 Task: Add Boiron SinusCalm to the cart.
Action: Mouse moved to (265, 123)
Screenshot: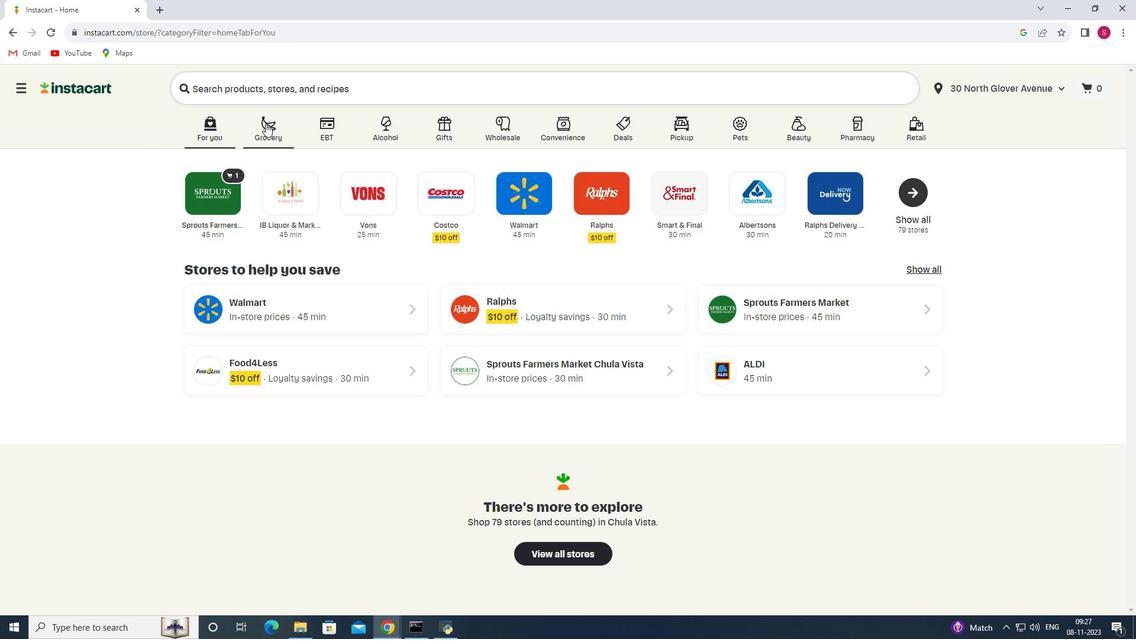
Action: Mouse pressed left at (265, 123)
Screenshot: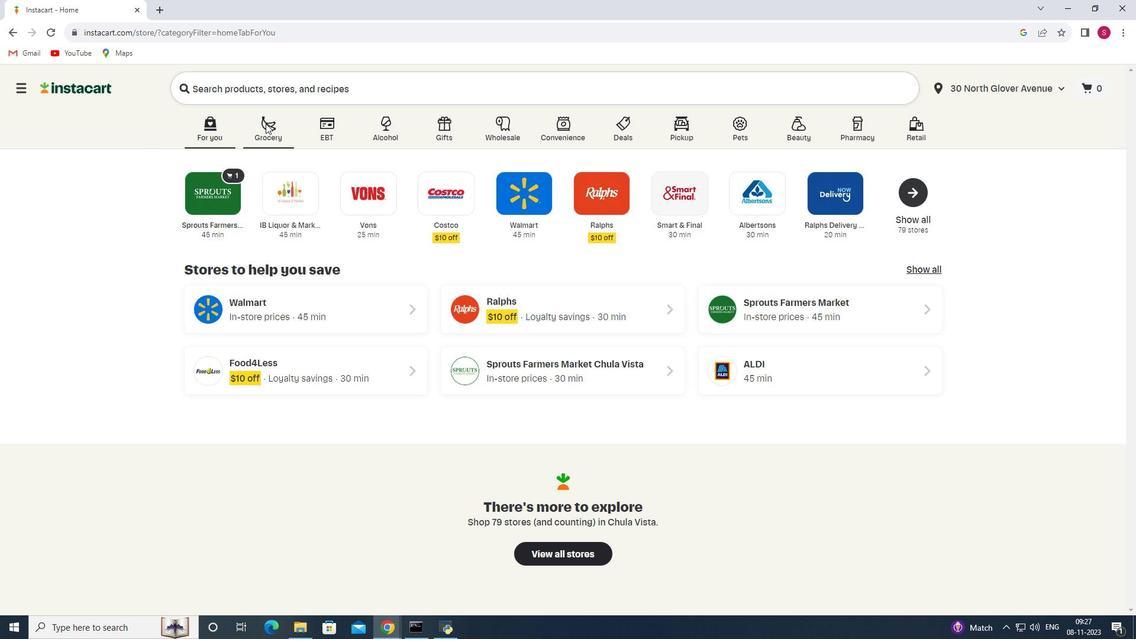 
Action: Mouse moved to (237, 339)
Screenshot: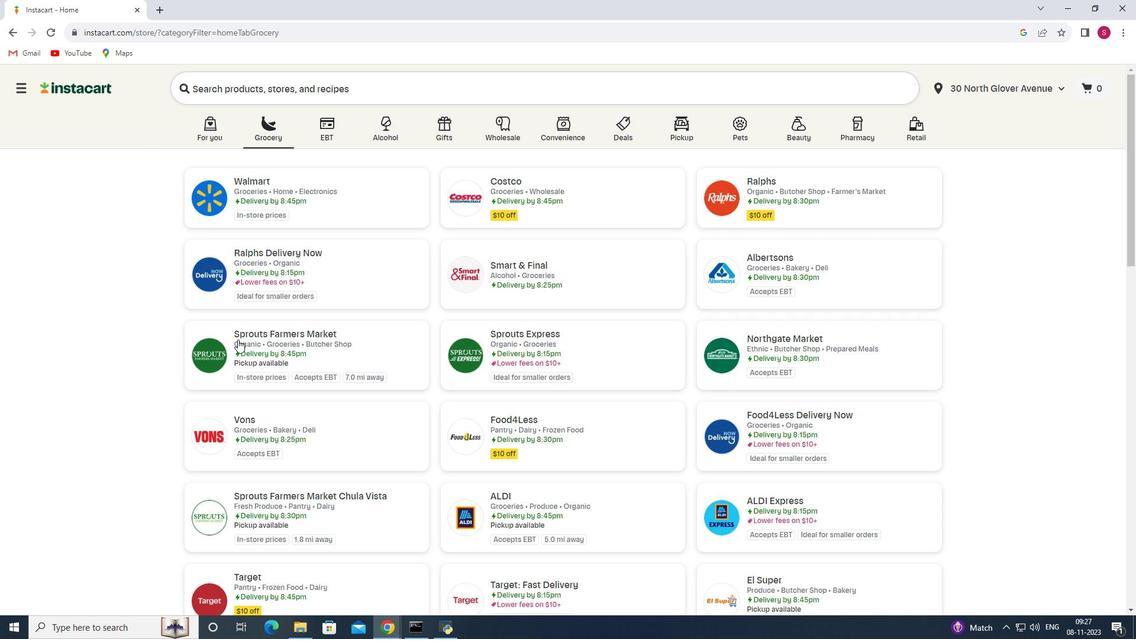 
Action: Mouse pressed left at (237, 339)
Screenshot: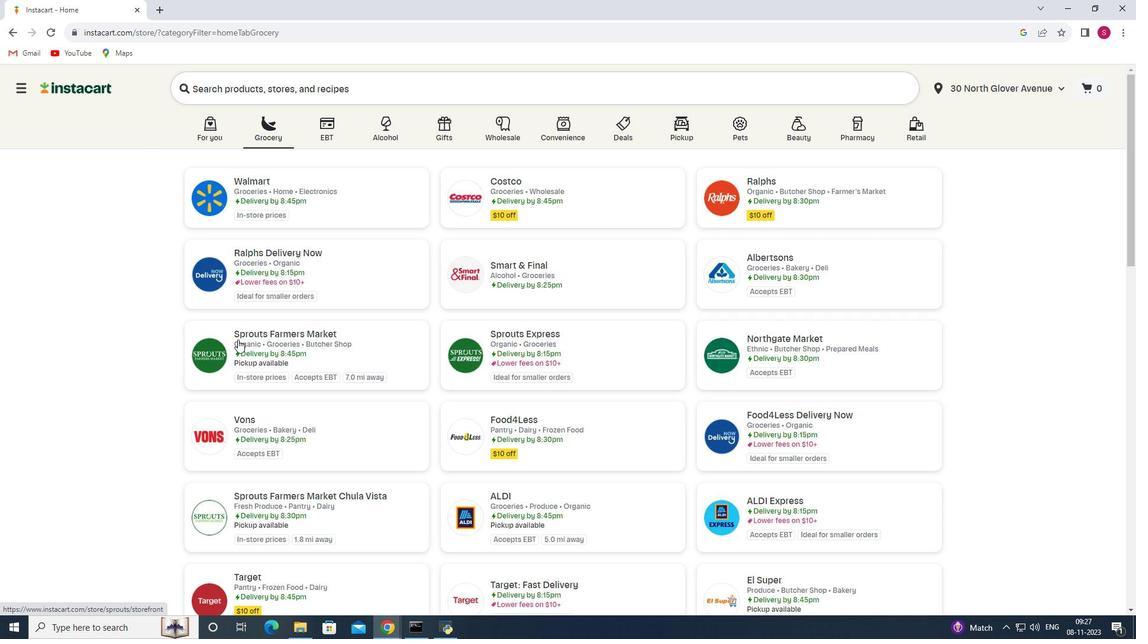 
Action: Mouse moved to (78, 361)
Screenshot: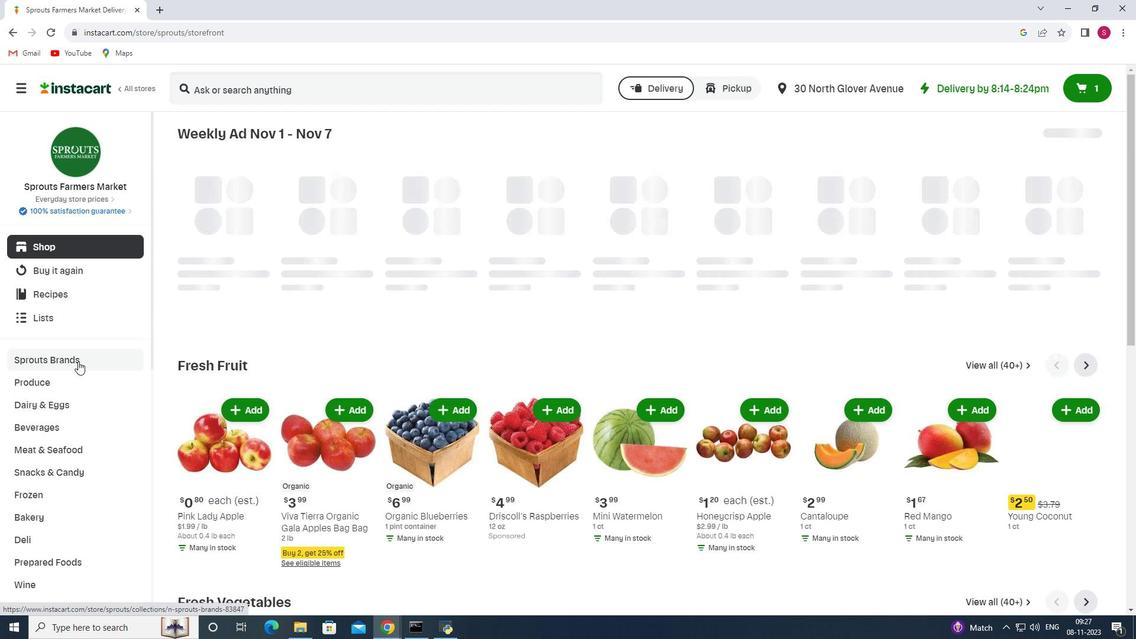 
Action: Mouse scrolled (78, 361) with delta (0, 0)
Screenshot: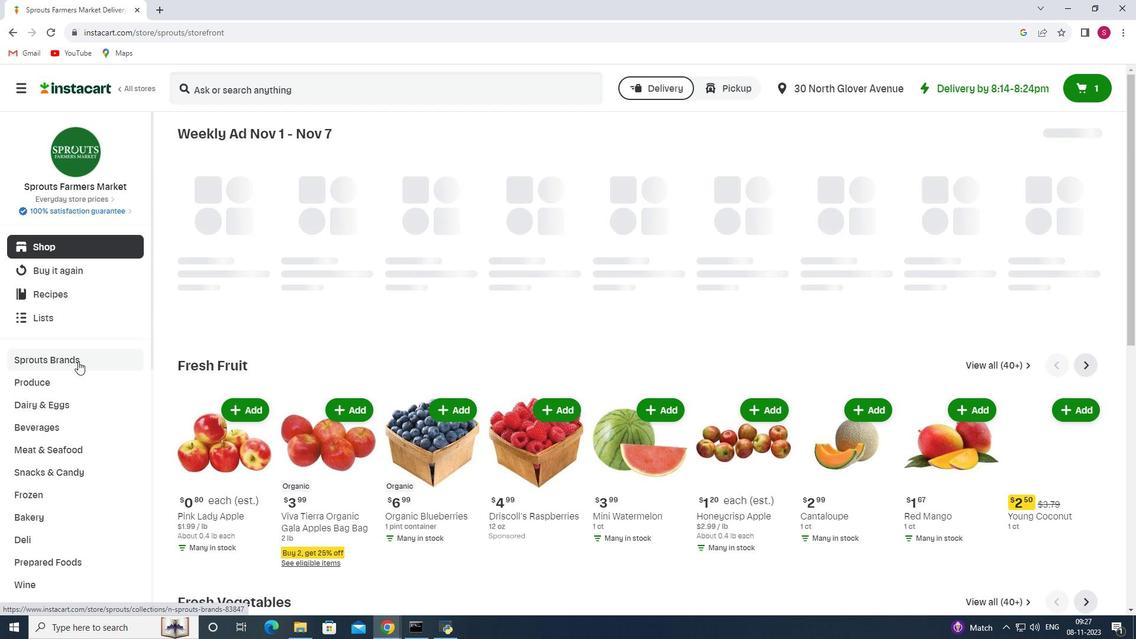 
Action: Mouse scrolled (78, 361) with delta (0, 0)
Screenshot: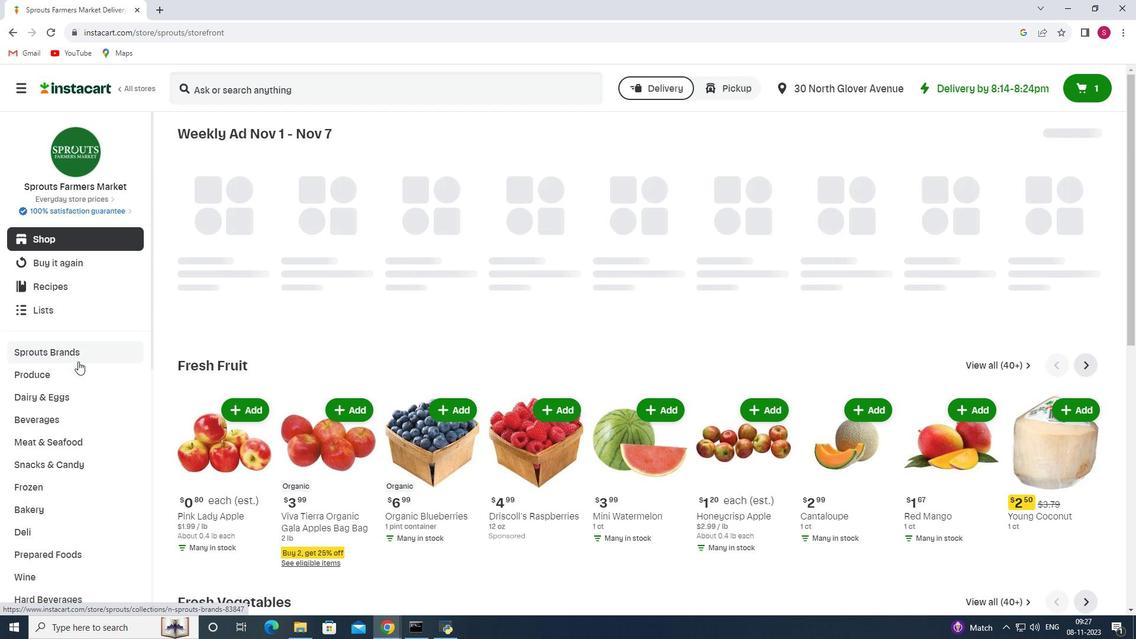 
Action: Mouse scrolled (78, 361) with delta (0, 0)
Screenshot: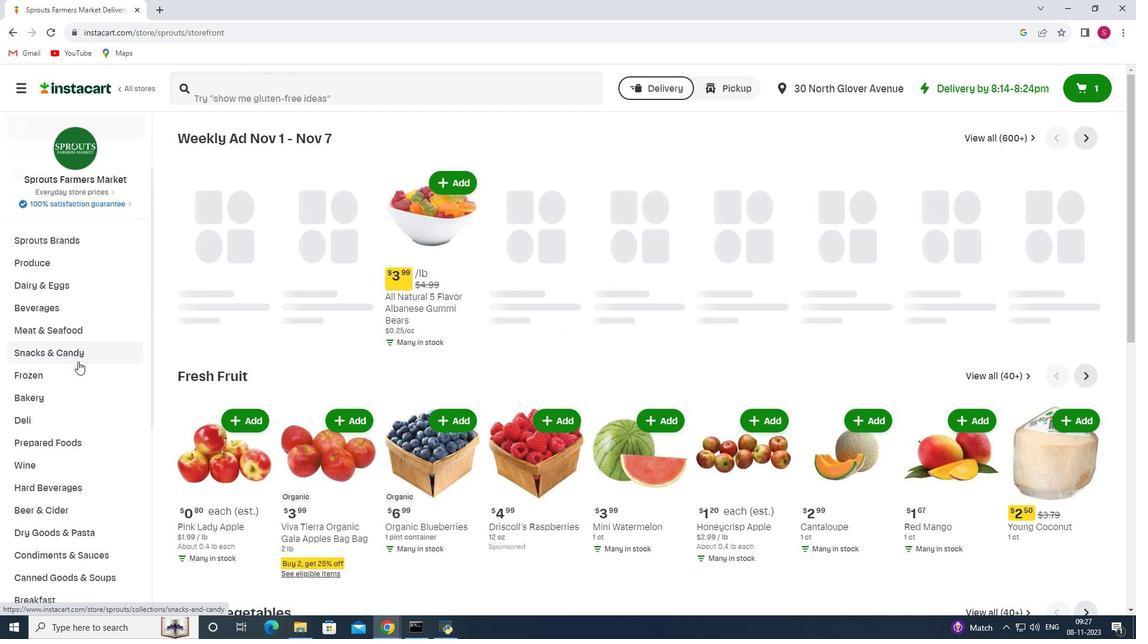 
Action: Mouse scrolled (78, 361) with delta (0, 0)
Screenshot: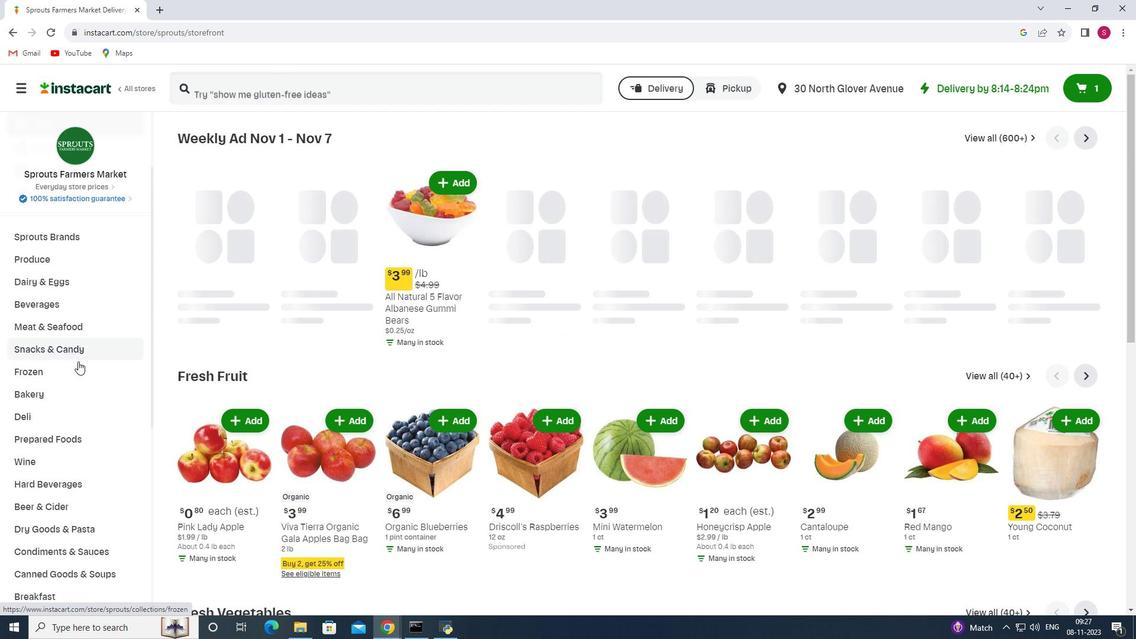 
Action: Mouse moved to (69, 380)
Screenshot: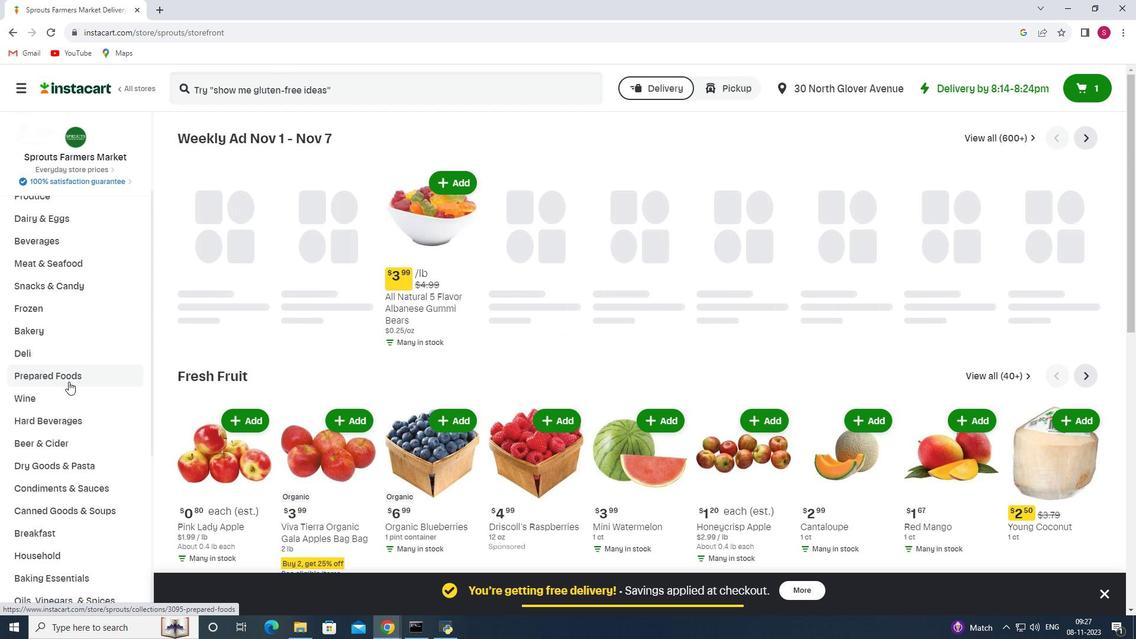 
Action: Mouse scrolled (69, 380) with delta (0, 0)
Screenshot: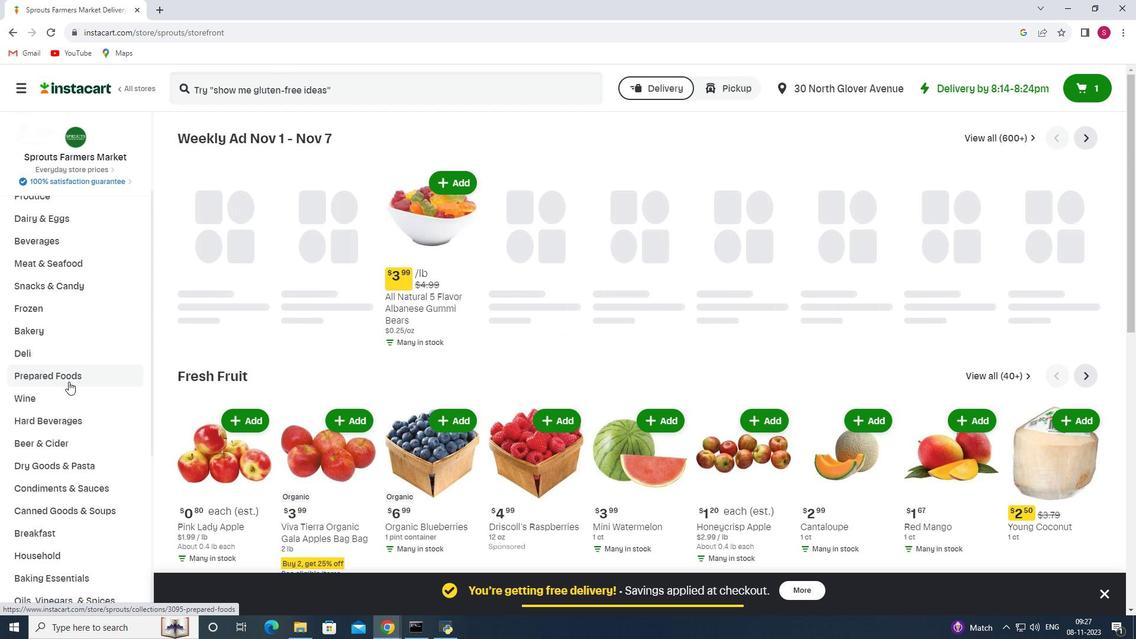 
Action: Mouse moved to (68, 381)
Screenshot: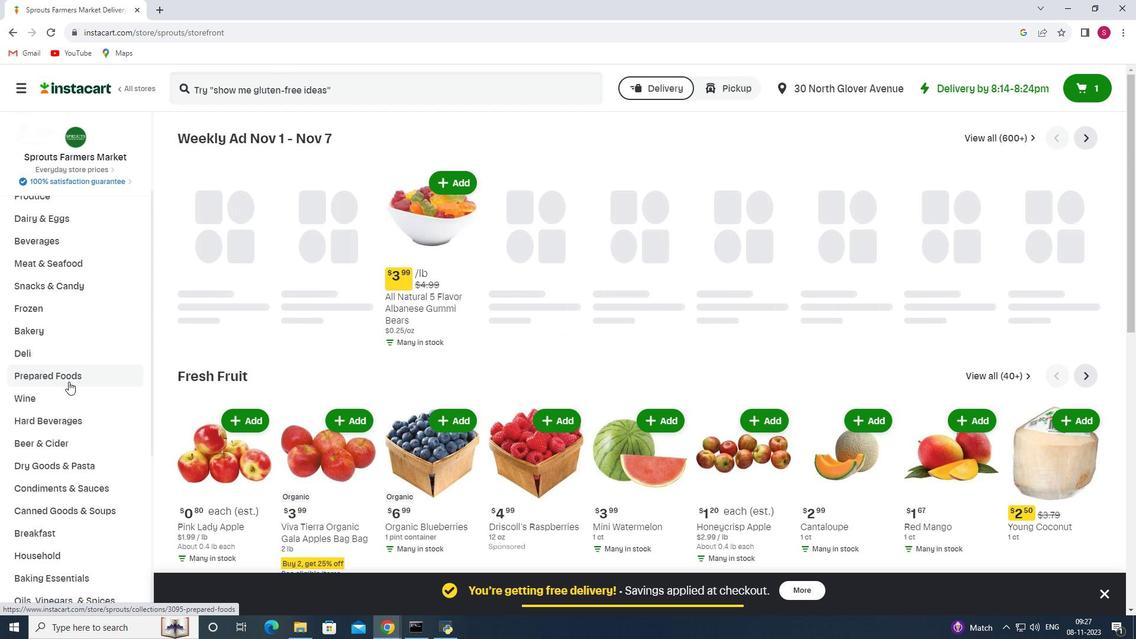 
Action: Mouse scrolled (68, 381) with delta (0, 0)
Screenshot: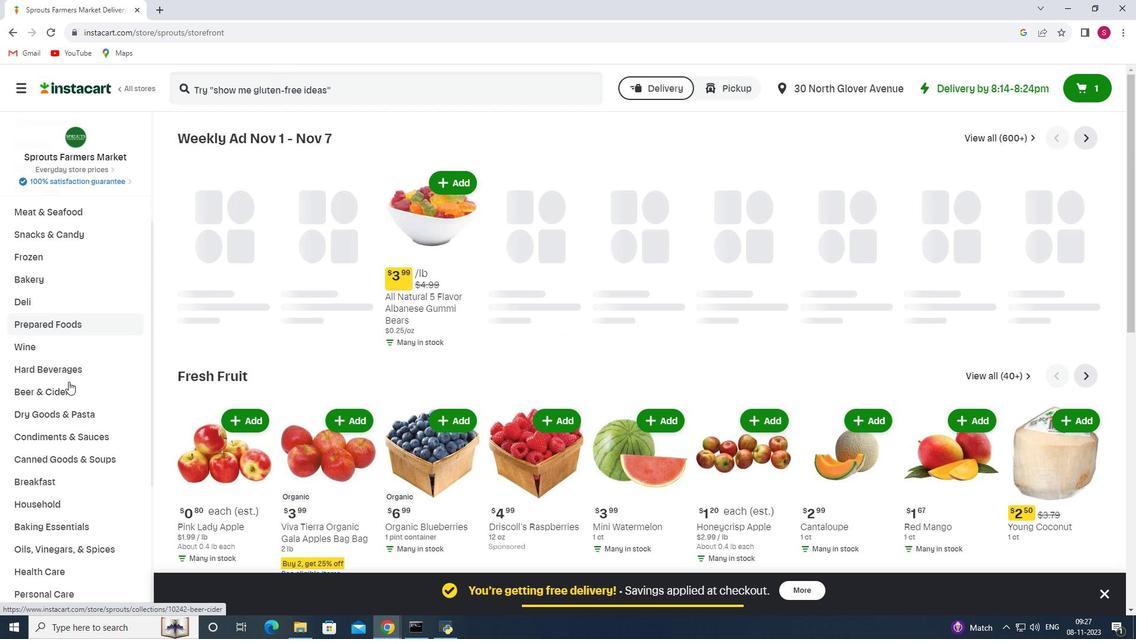 
Action: Mouse moved to (63, 398)
Screenshot: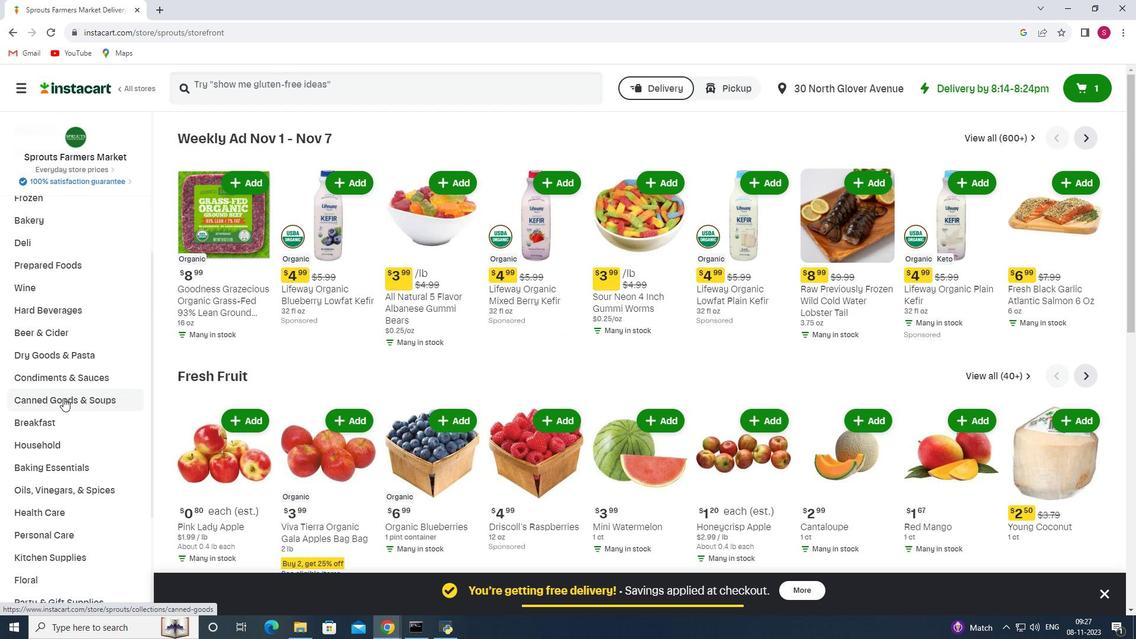 
Action: Mouse scrolled (63, 397) with delta (0, 0)
Screenshot: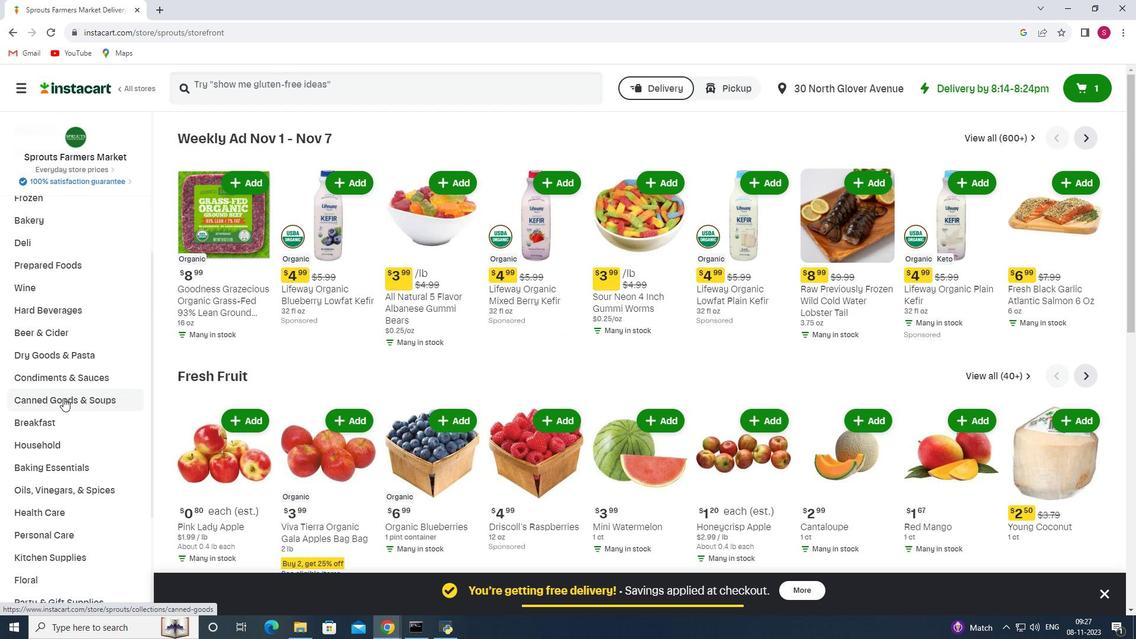 
Action: Mouse scrolled (63, 397) with delta (0, 0)
Screenshot: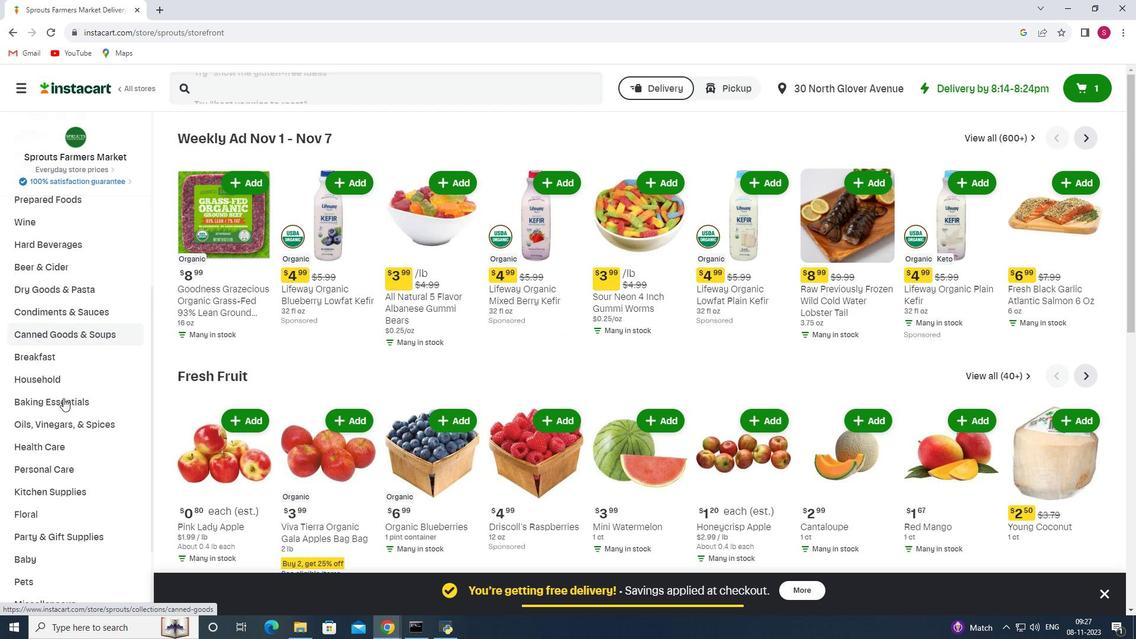 
Action: Mouse pressed left at (63, 398)
Screenshot: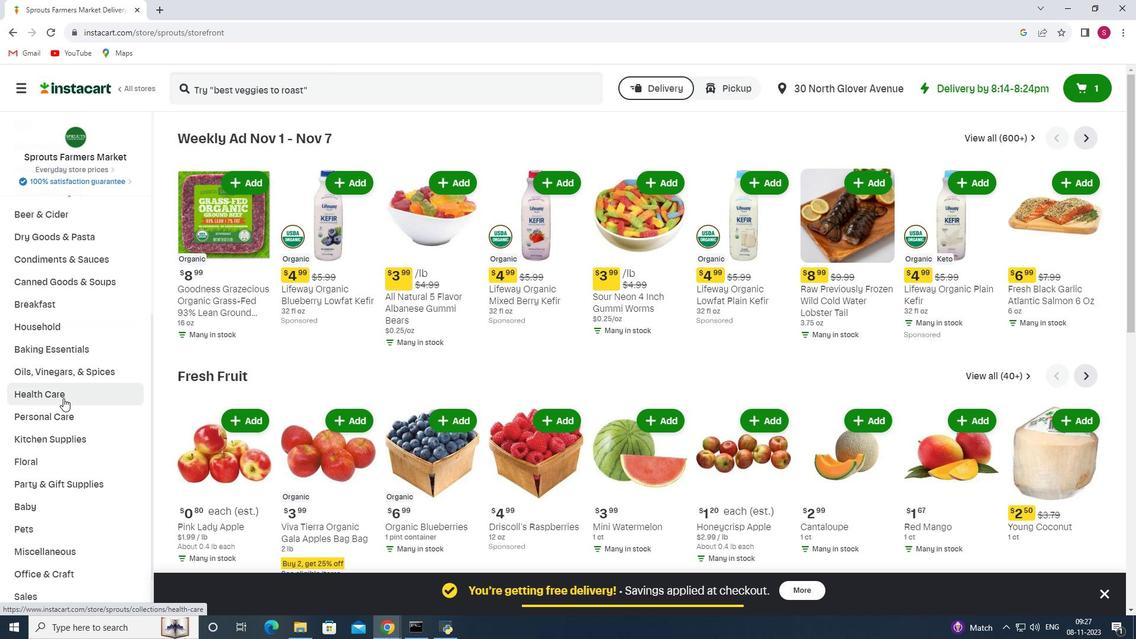 
Action: Mouse moved to (420, 168)
Screenshot: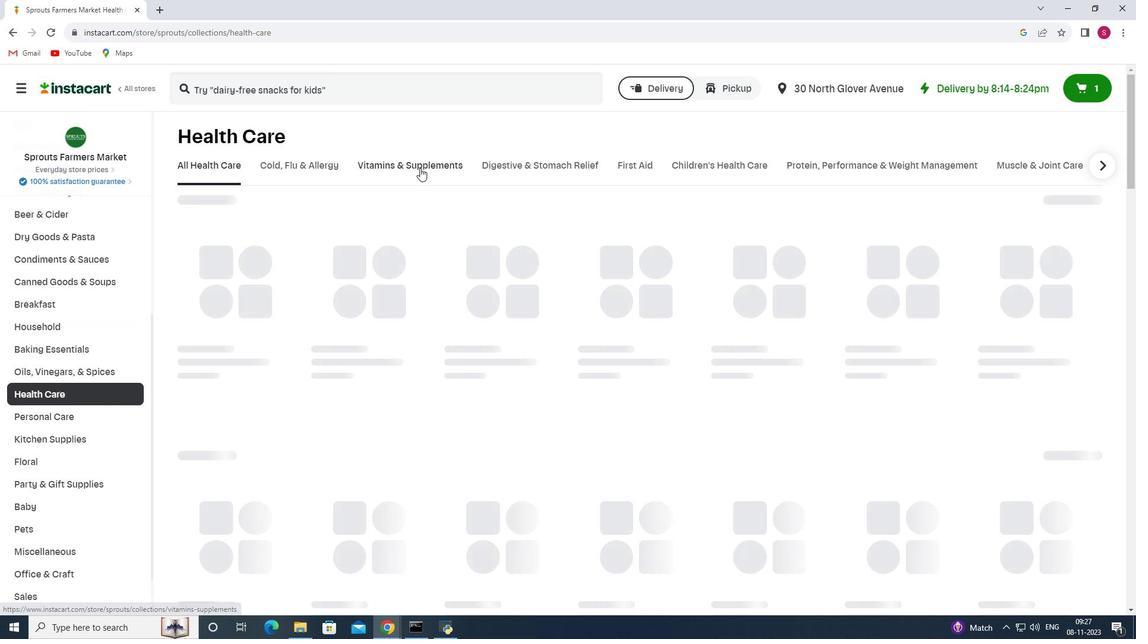 
Action: Mouse pressed left at (420, 168)
Screenshot: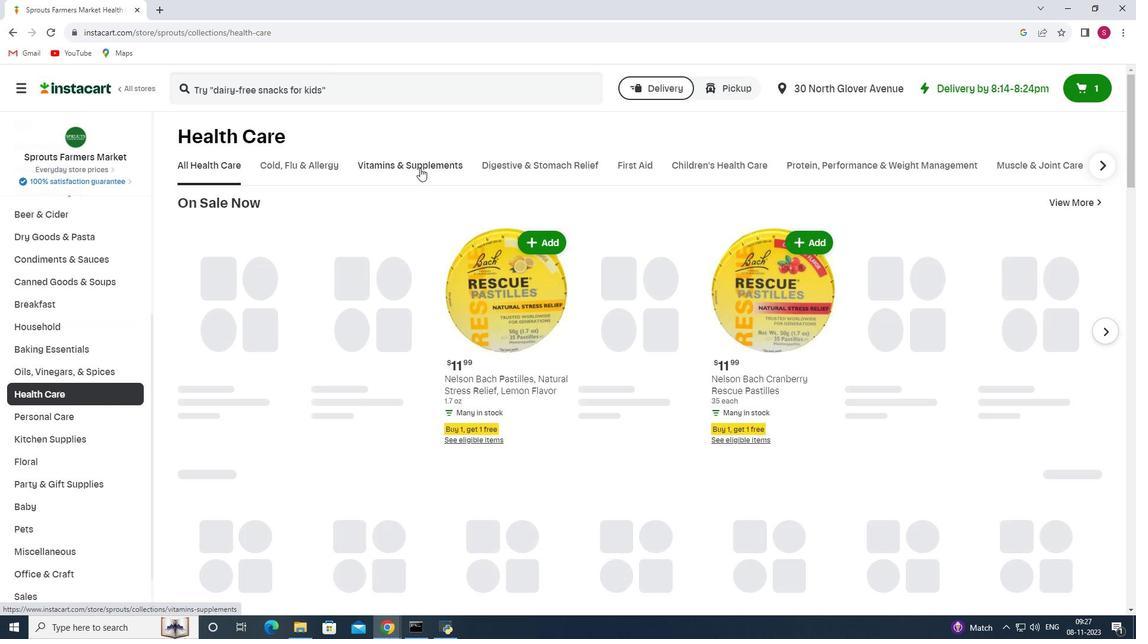 
Action: Mouse moved to (935, 212)
Screenshot: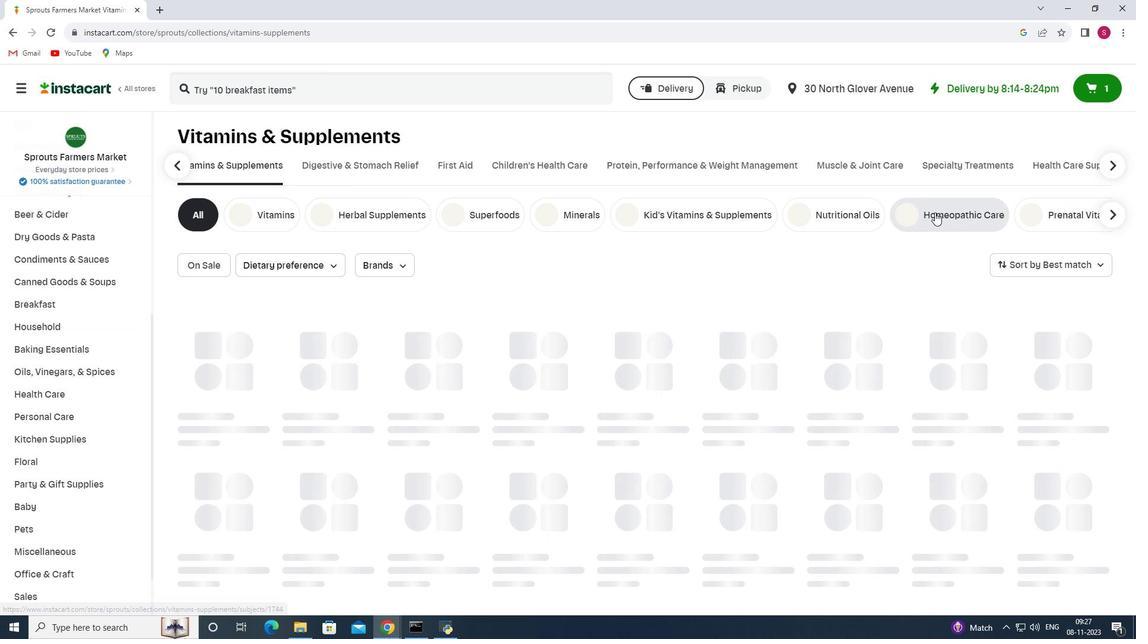
Action: Mouse pressed left at (935, 212)
Screenshot: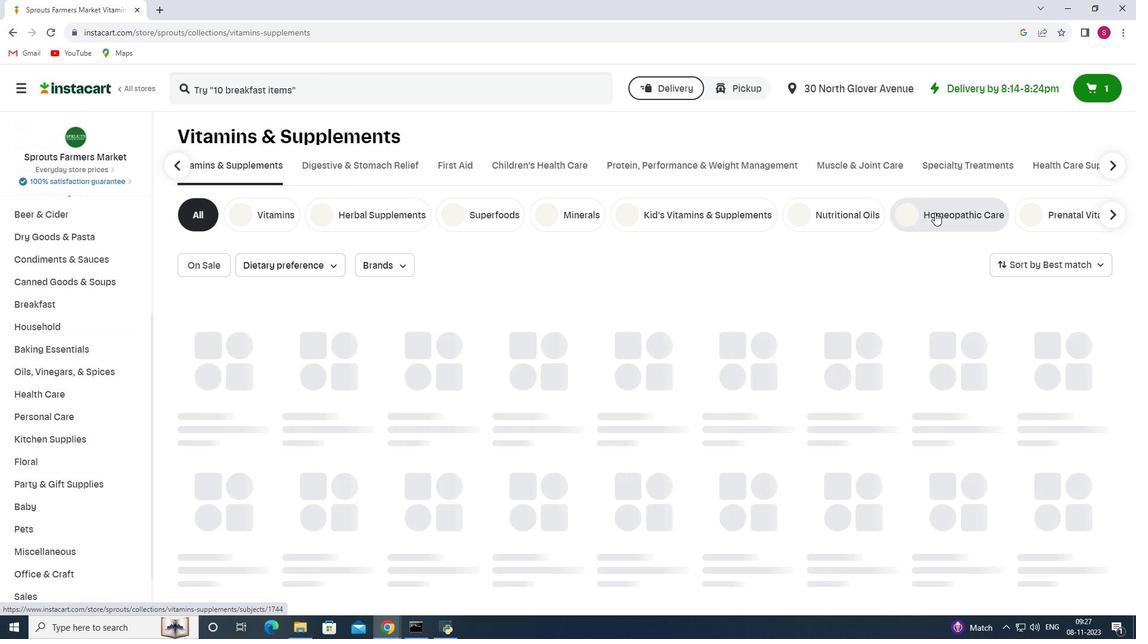 
Action: Mouse moved to (342, 84)
Screenshot: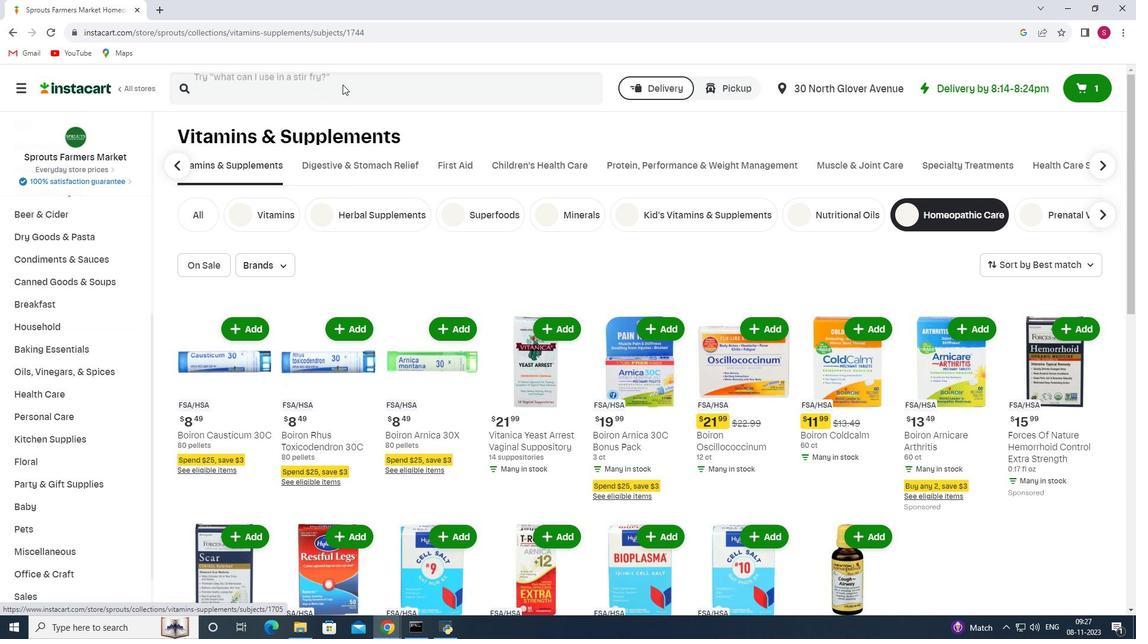 
Action: Mouse pressed left at (342, 84)
Screenshot: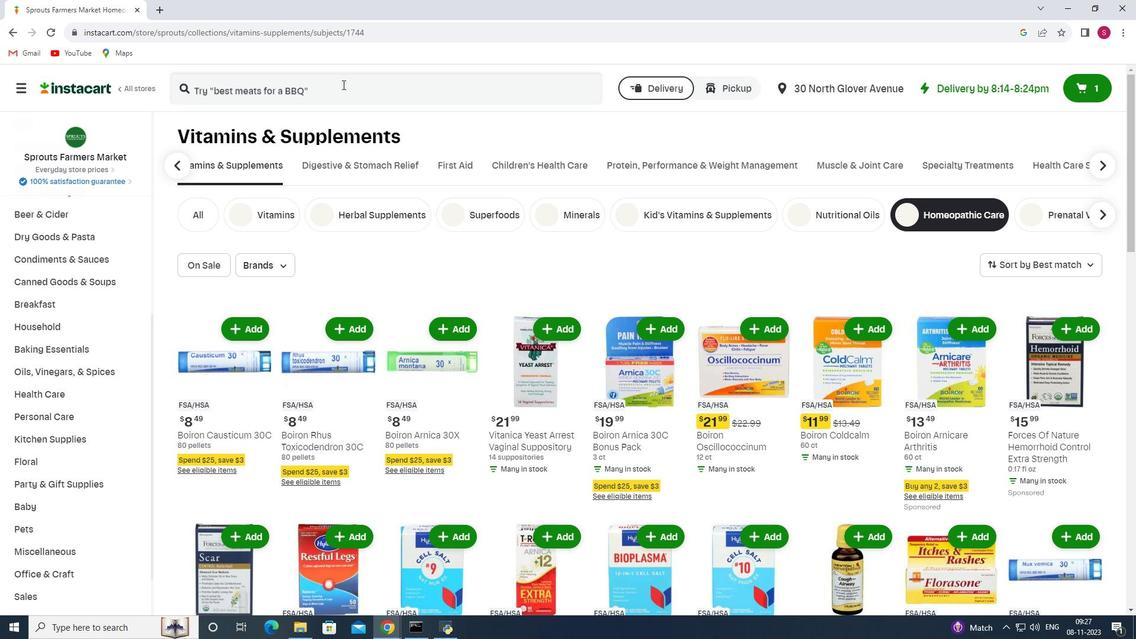 
Action: Key pressed <Key.shift>Boiron<Key.space><Key.shift>Sinus<Key.shift>Calm<Key.enter>
Screenshot: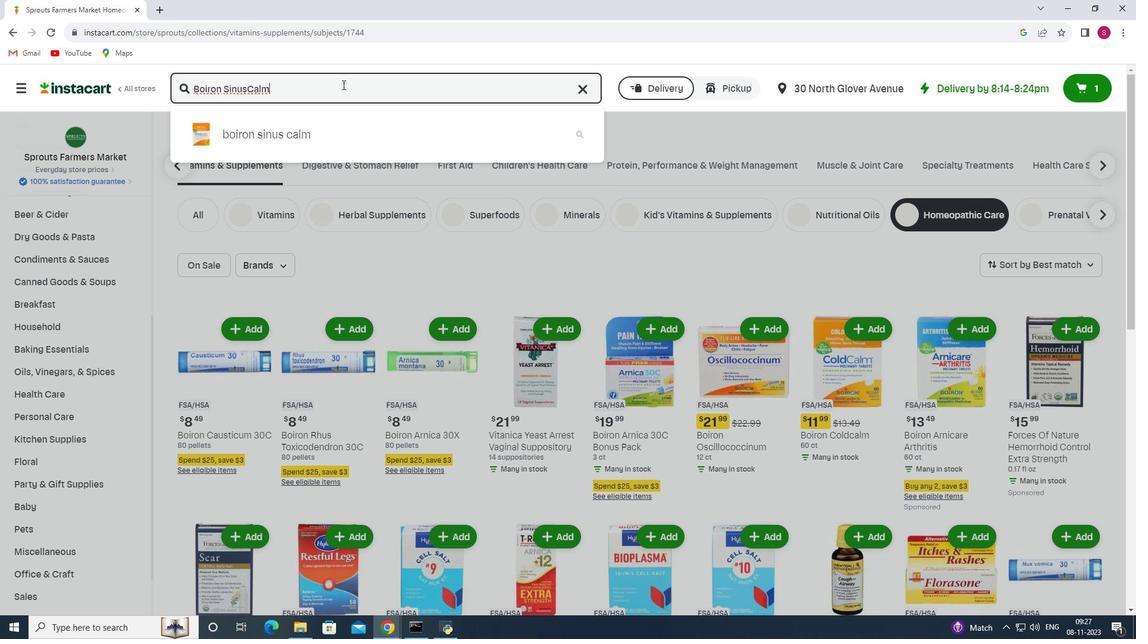 
Action: Mouse moved to (311, 176)
Screenshot: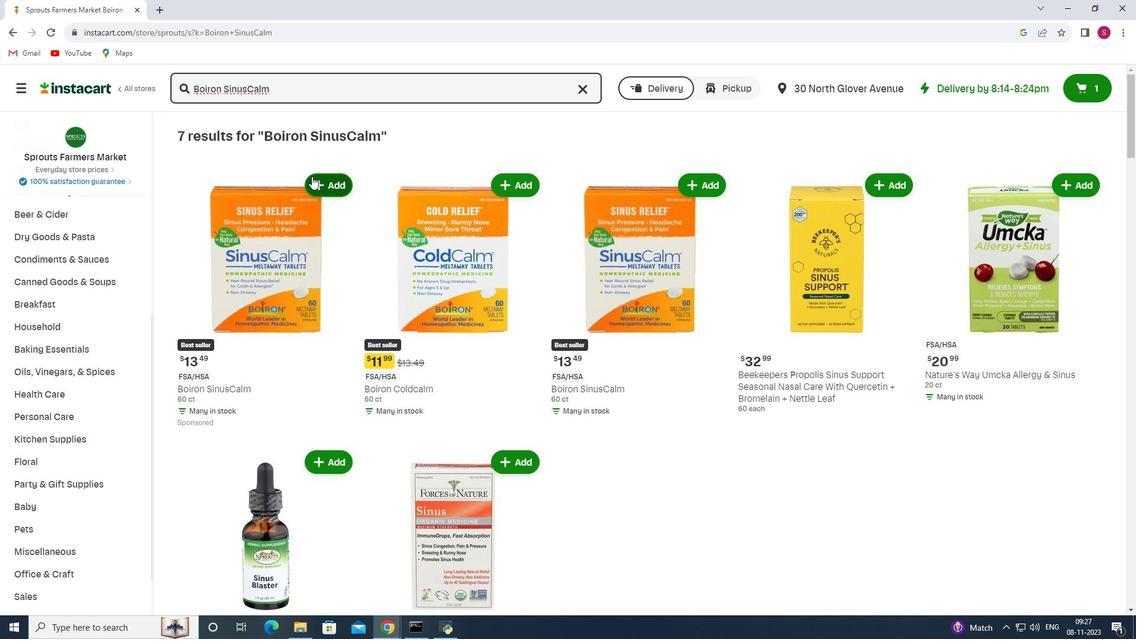 
Action: Mouse pressed left at (311, 176)
Screenshot: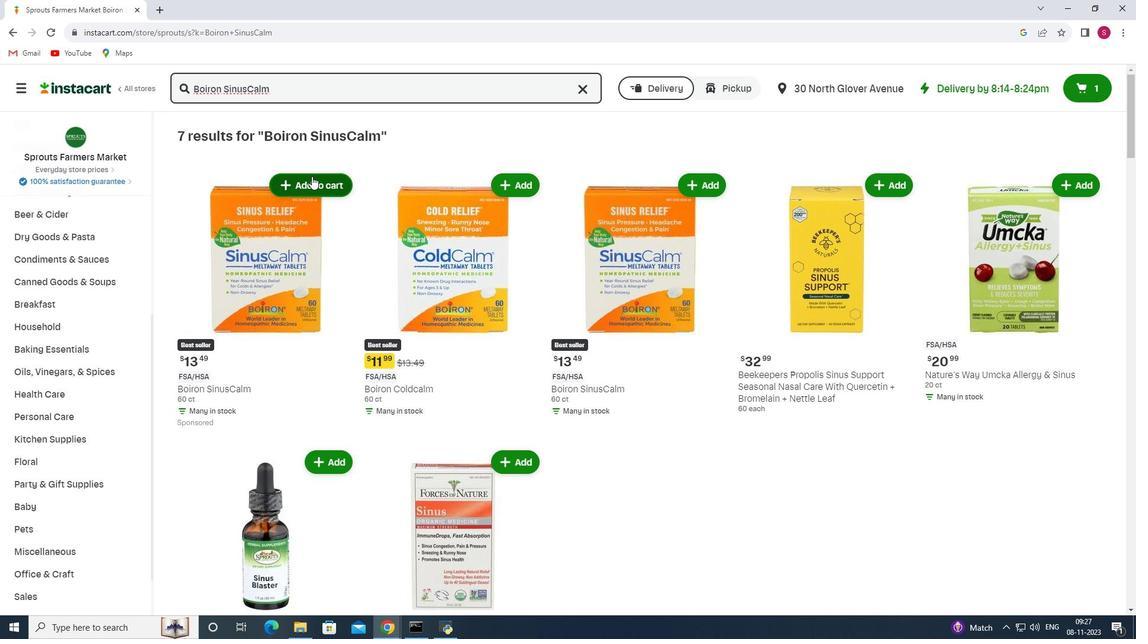 
